 Task: Change the visibility to the workspace.
Action: Mouse pressed left at (319, 67)
Screenshot: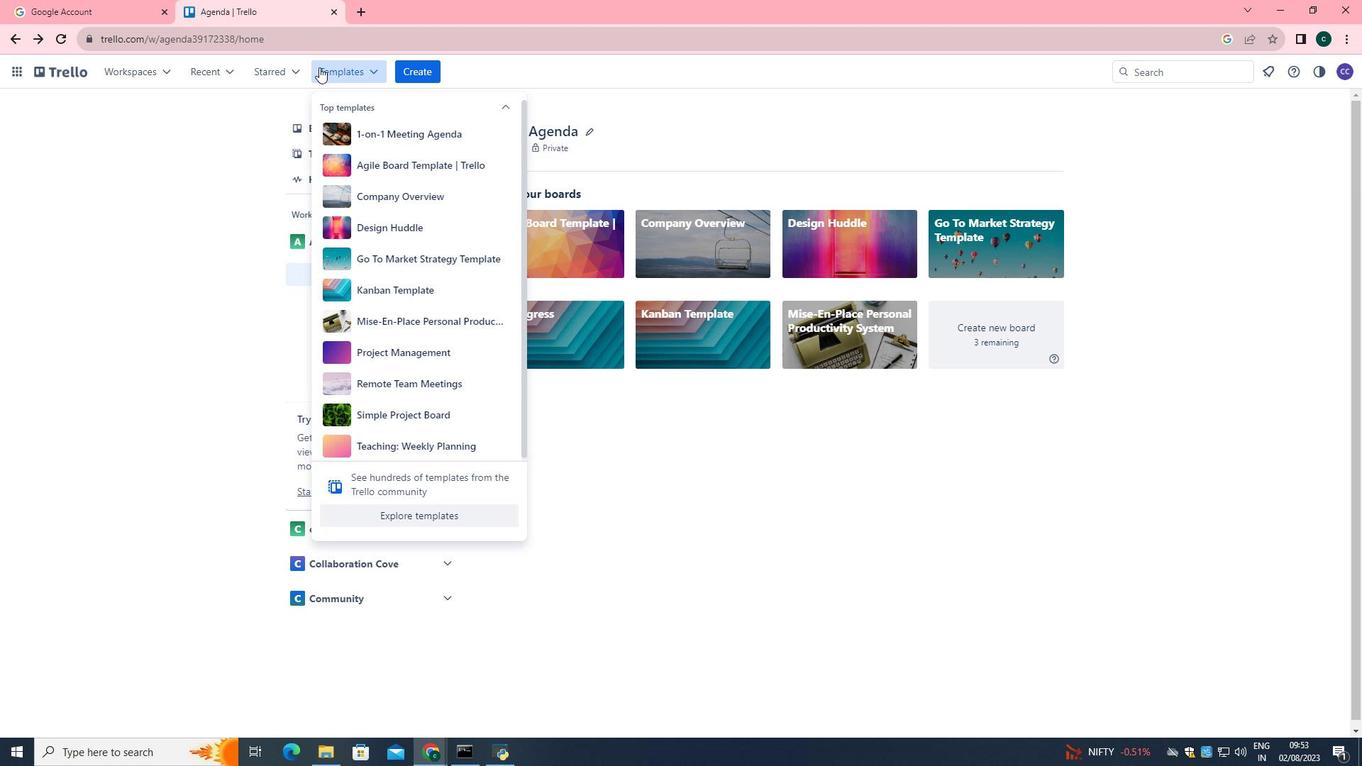 
Action: Mouse moved to (372, 353)
Screenshot: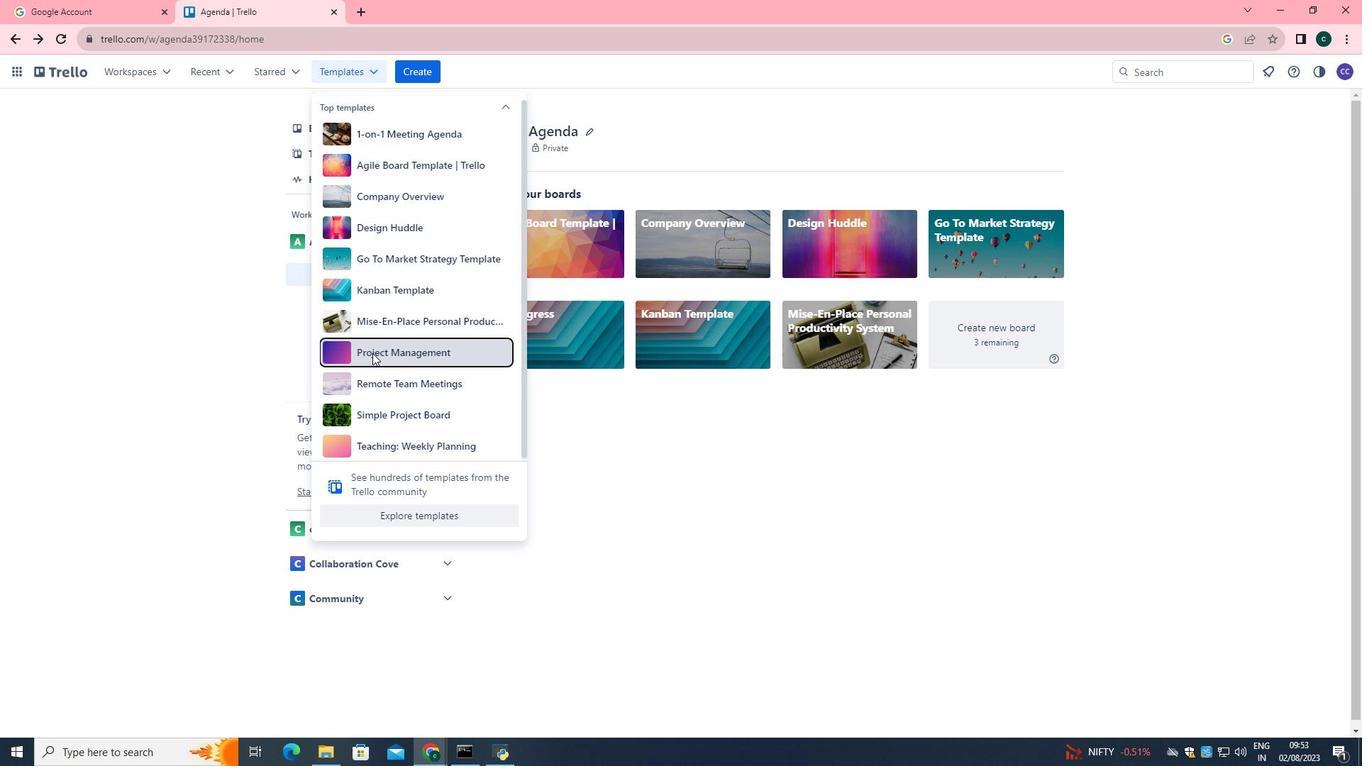
Action: Mouse pressed left at (372, 353)
Screenshot: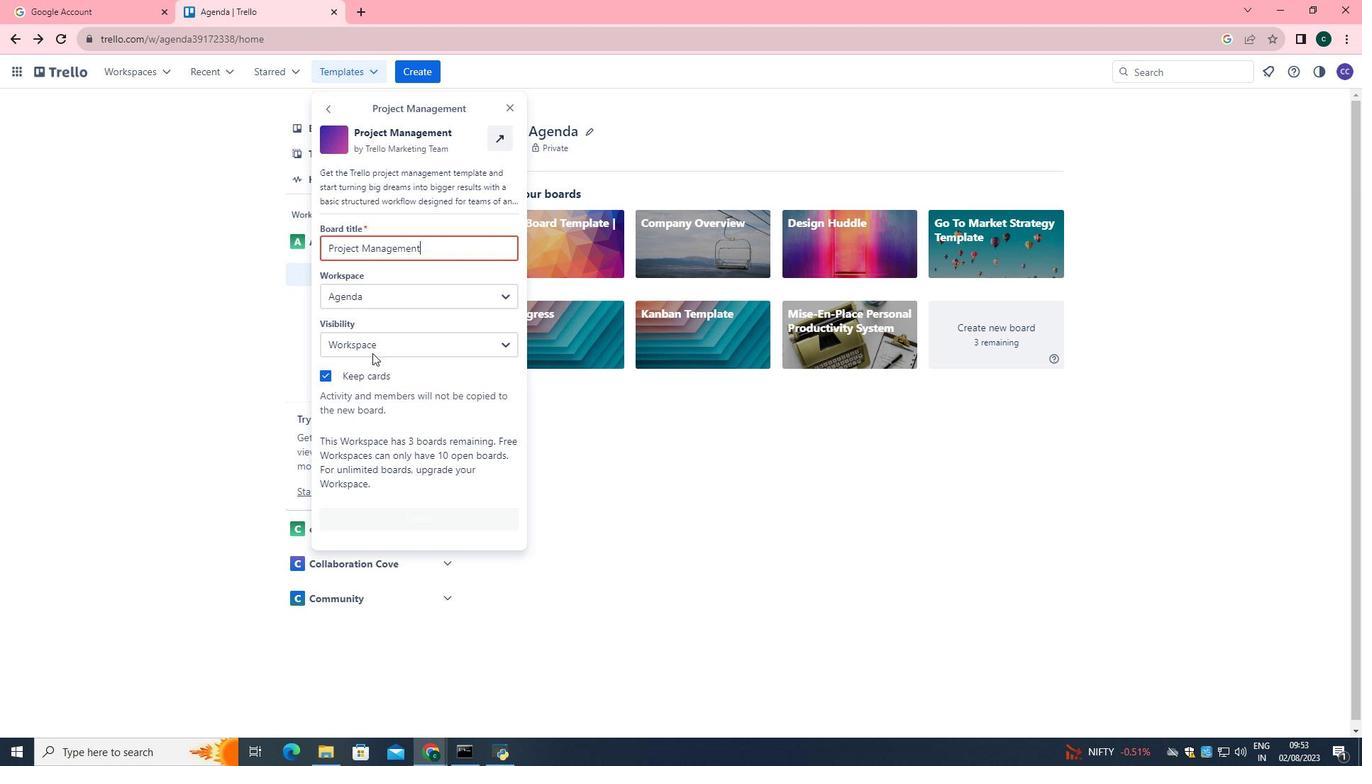 
Action: Mouse moved to (375, 347)
Screenshot: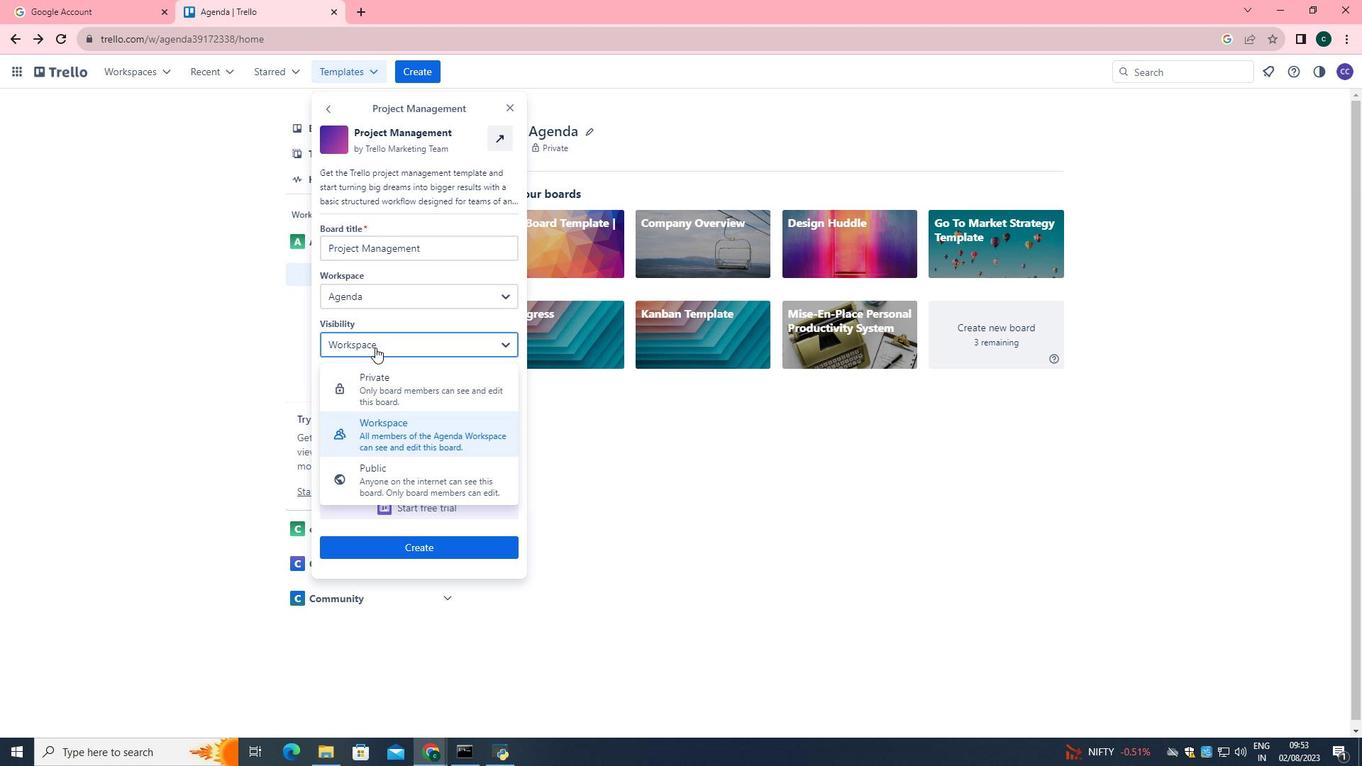 
Action: Mouse pressed left at (375, 347)
Screenshot: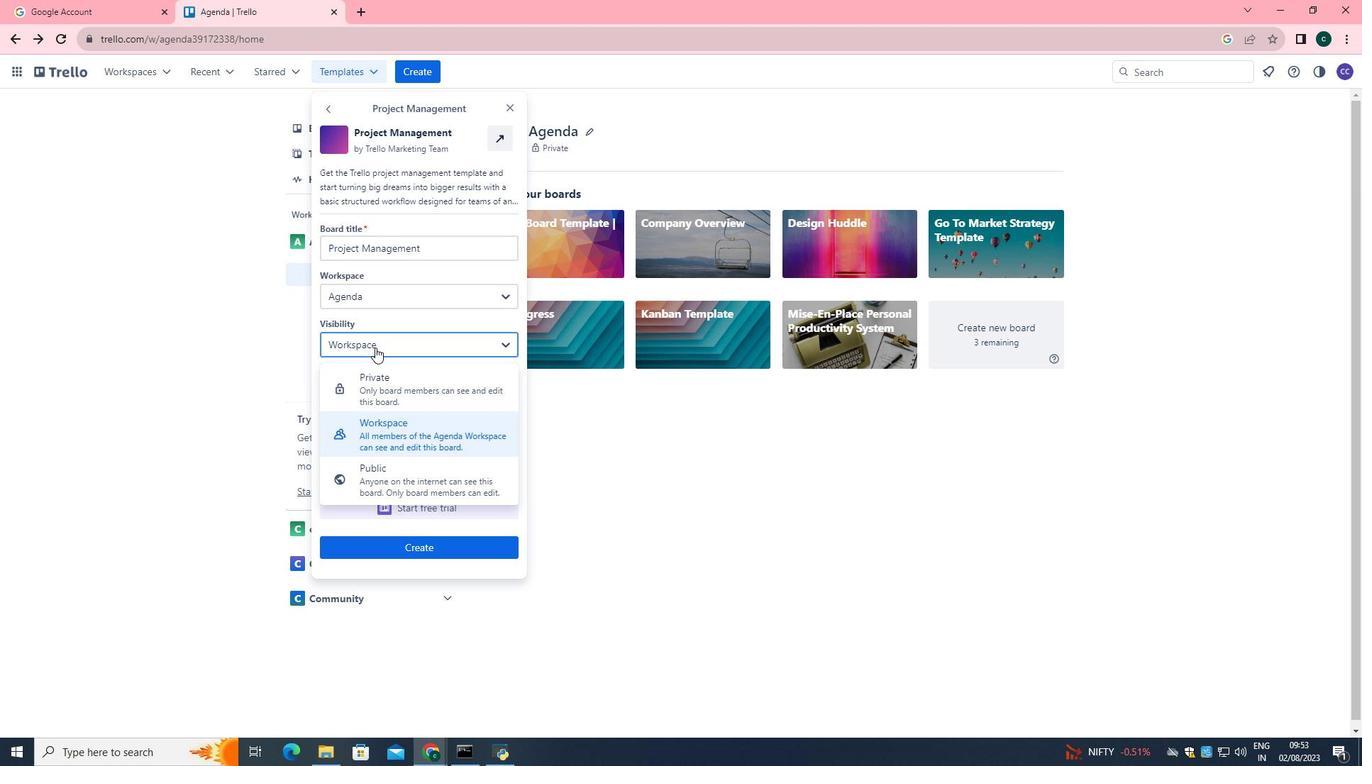
Action: Mouse moved to (382, 436)
Screenshot: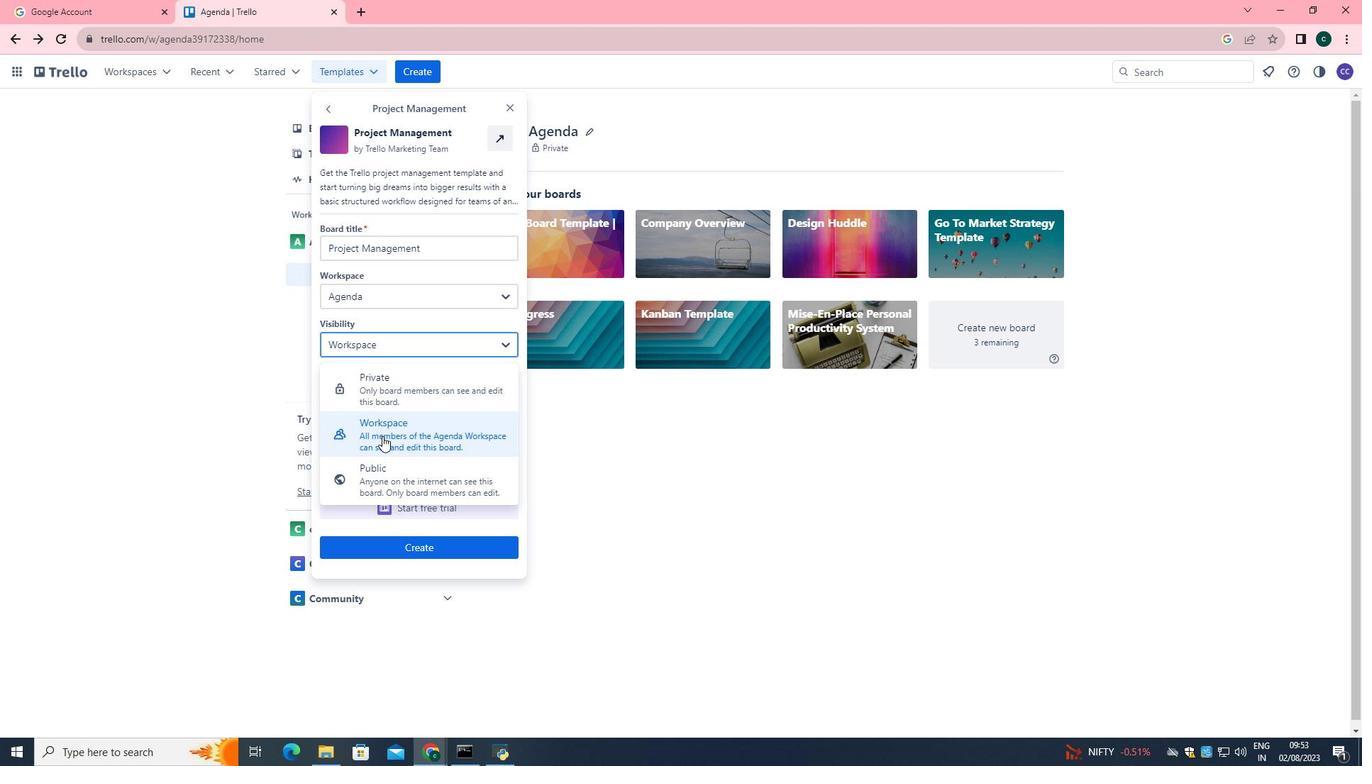
Action: Mouse pressed left at (382, 436)
Screenshot: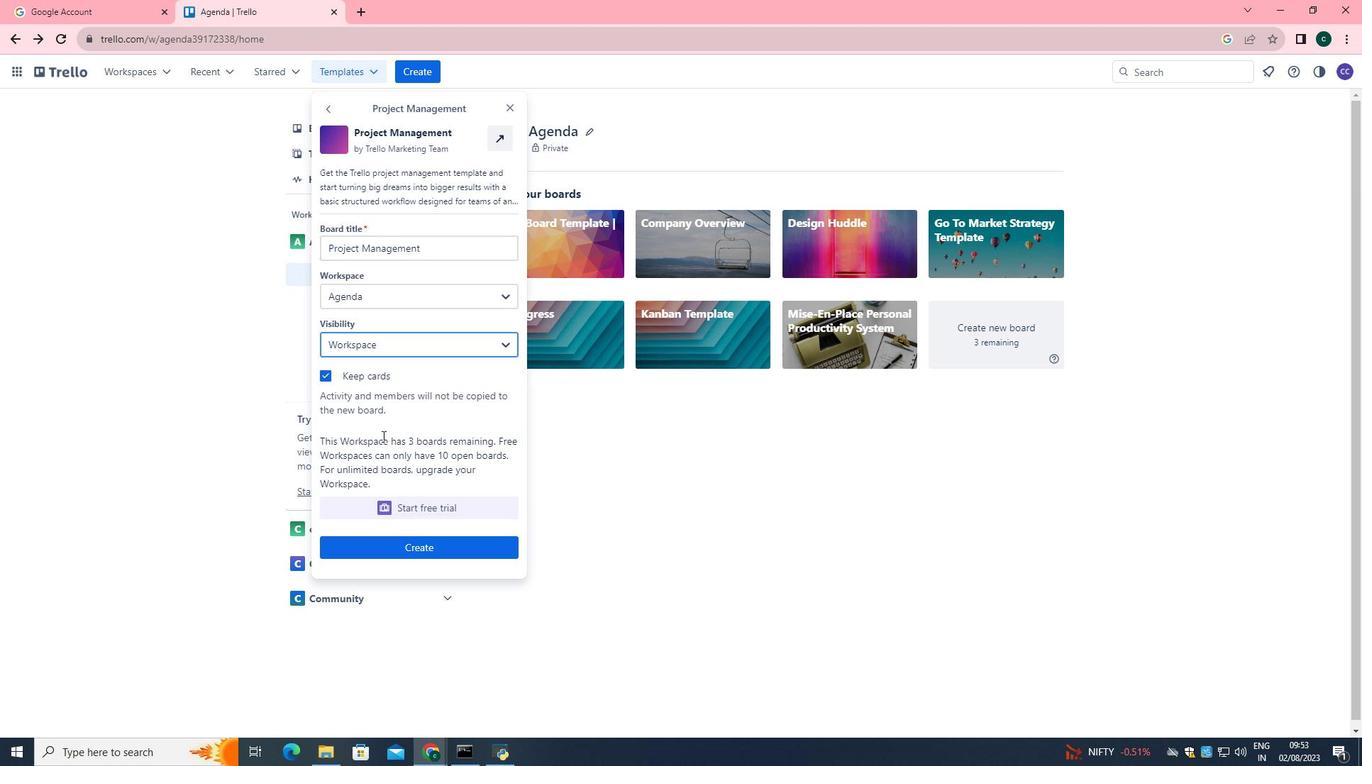 
